 Task: Add Sprouts Allergy Defense to the cart.
Action: Mouse moved to (325, 145)
Screenshot: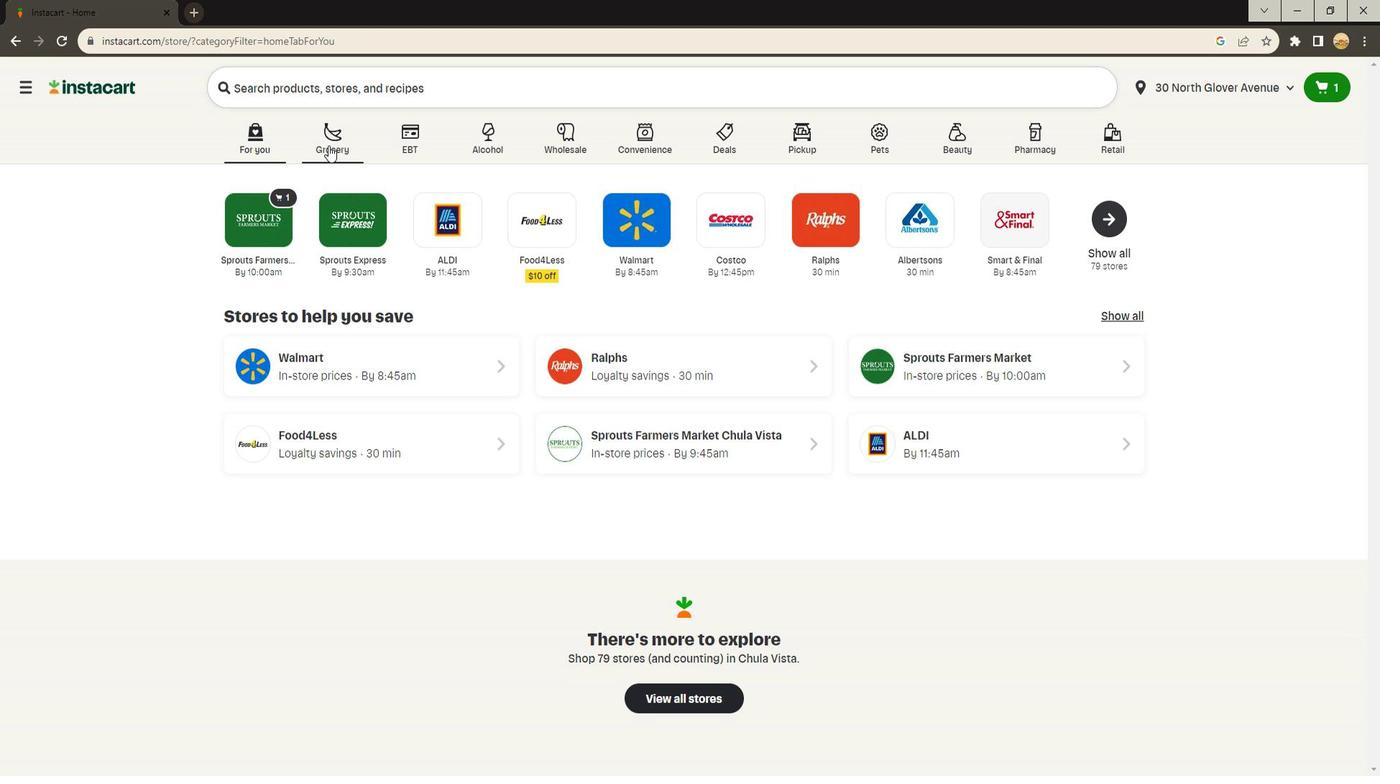 
Action: Mouse pressed left at (325, 145)
Screenshot: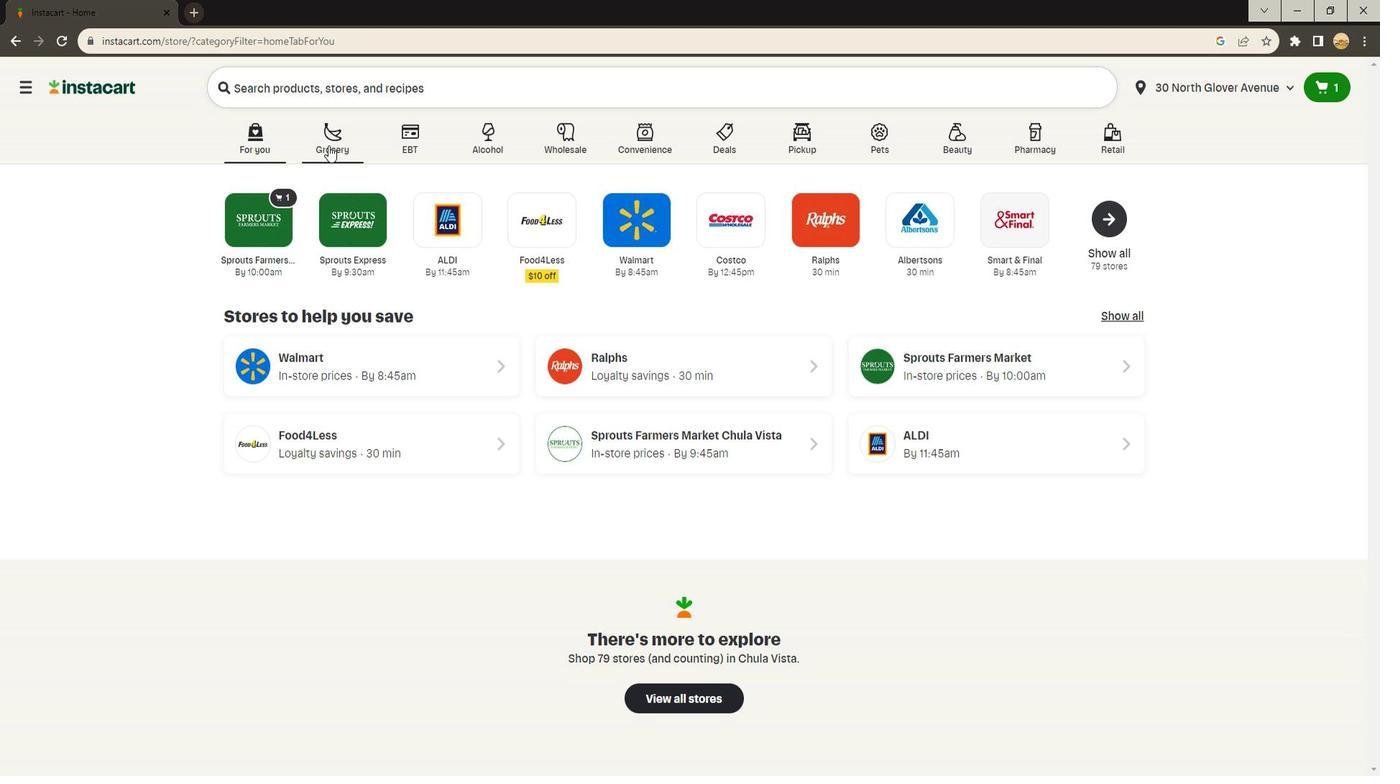 
Action: Mouse moved to (327, 419)
Screenshot: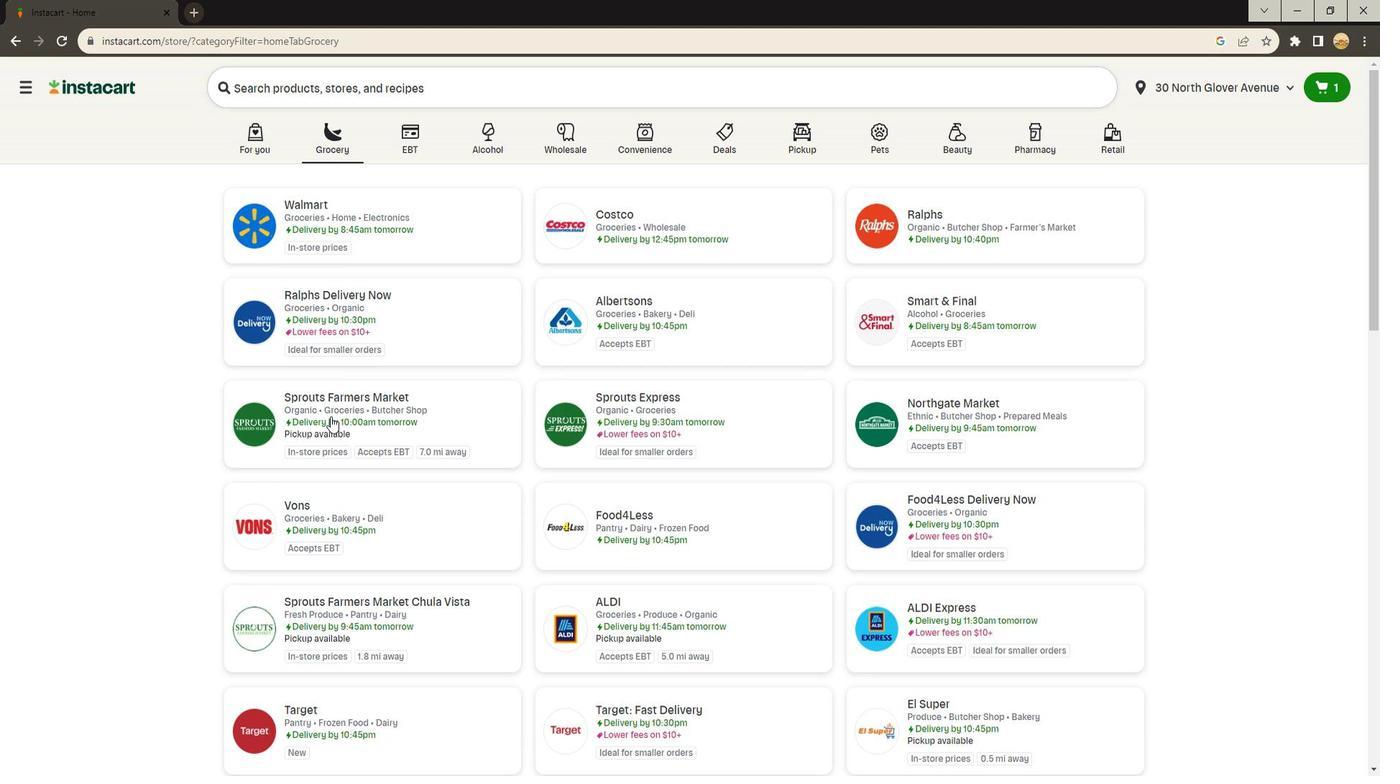 
Action: Mouse pressed left at (327, 419)
Screenshot: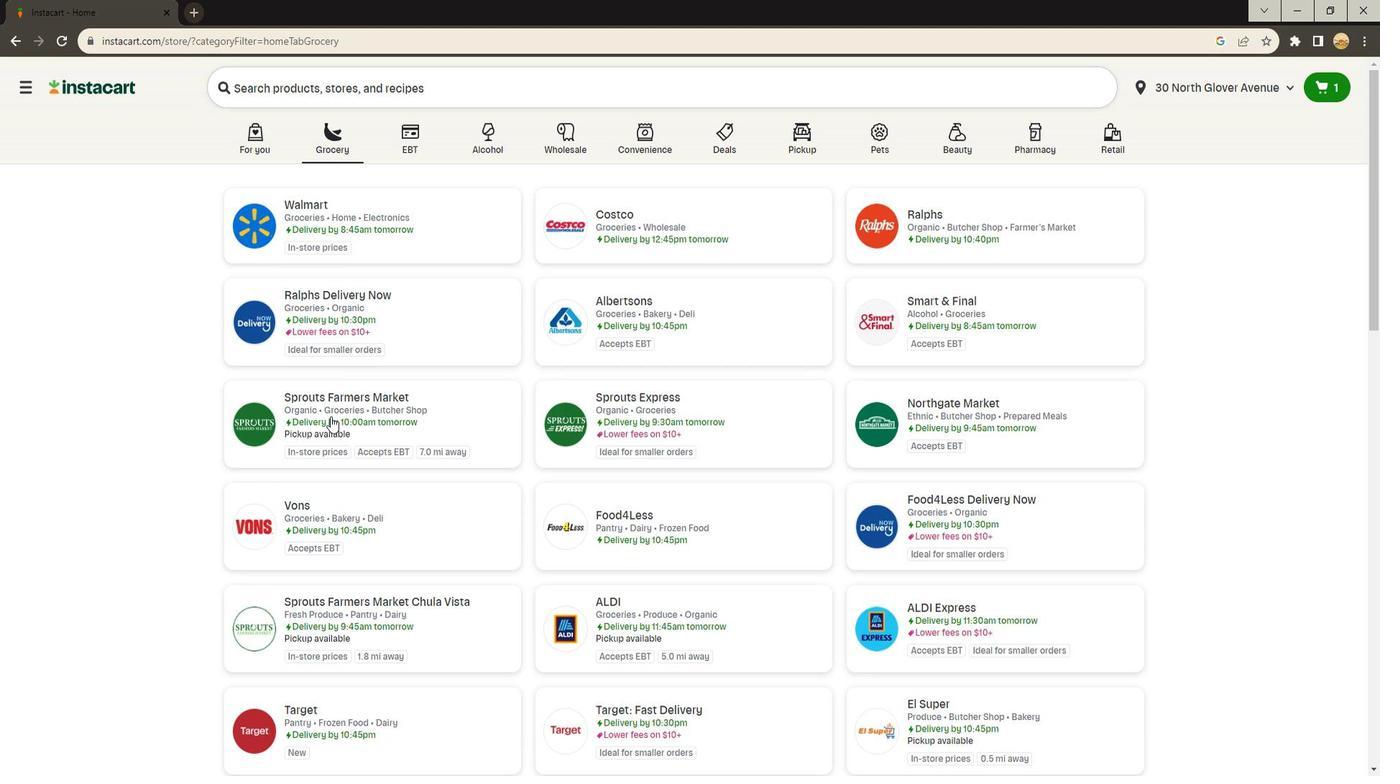 
Action: Mouse moved to (72, 461)
Screenshot: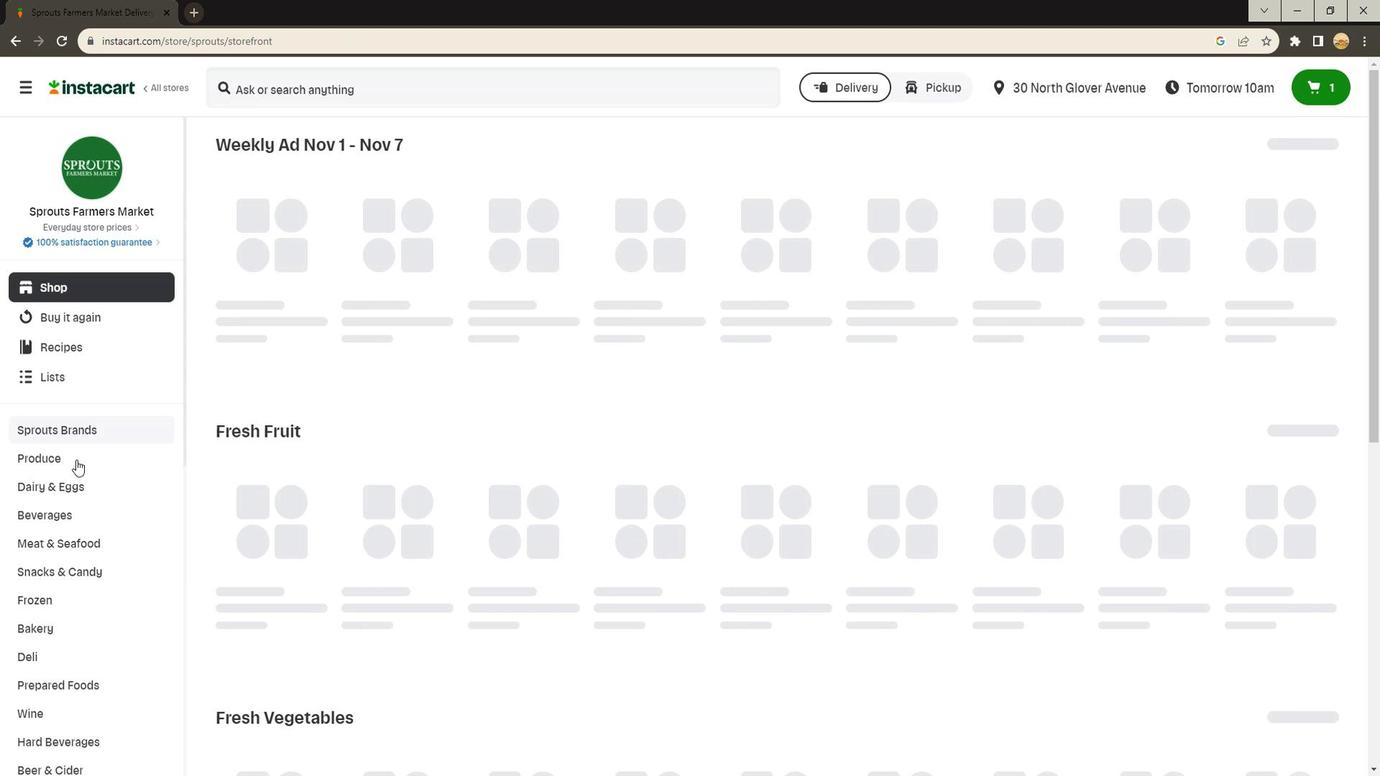 
Action: Mouse scrolled (72, 460) with delta (0, 0)
Screenshot: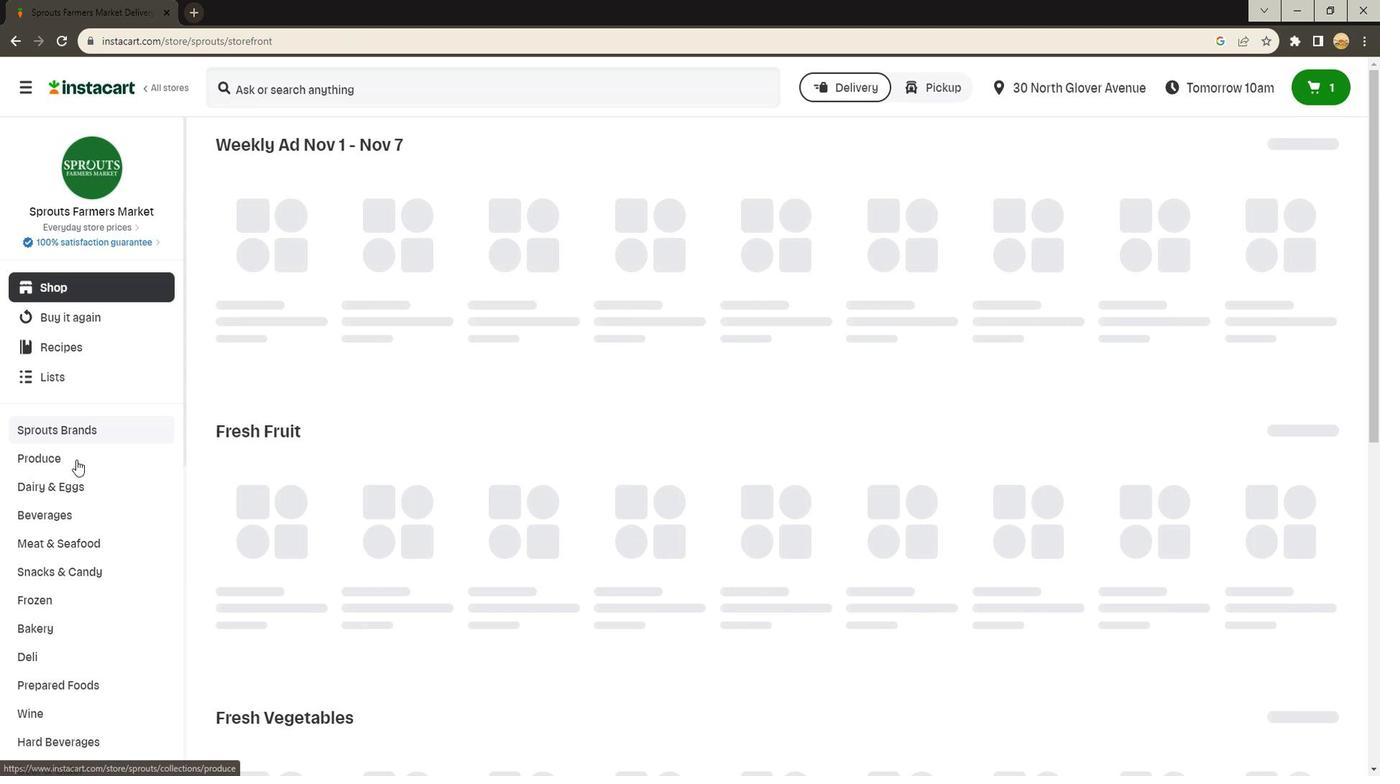 
Action: Mouse scrolled (72, 460) with delta (0, 0)
Screenshot: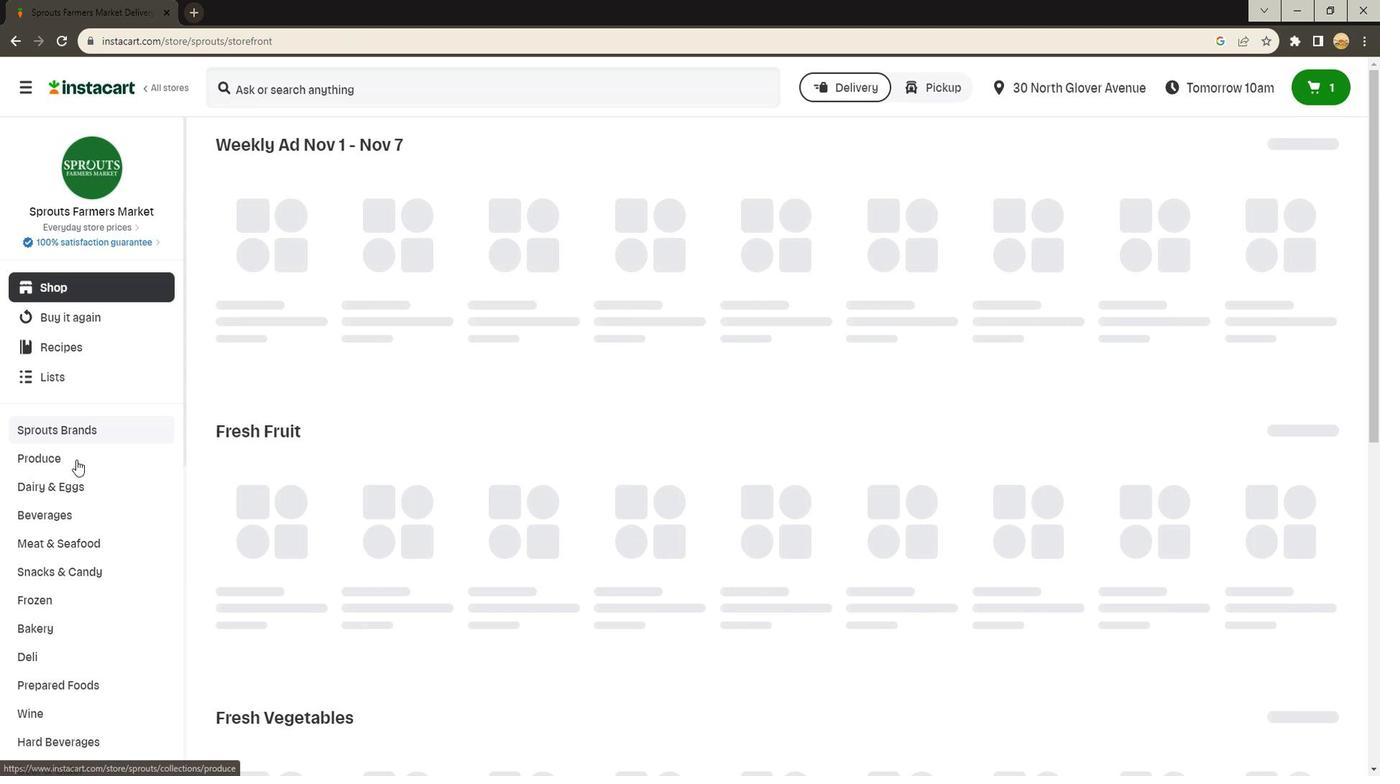 
Action: Mouse scrolled (72, 460) with delta (0, 0)
Screenshot: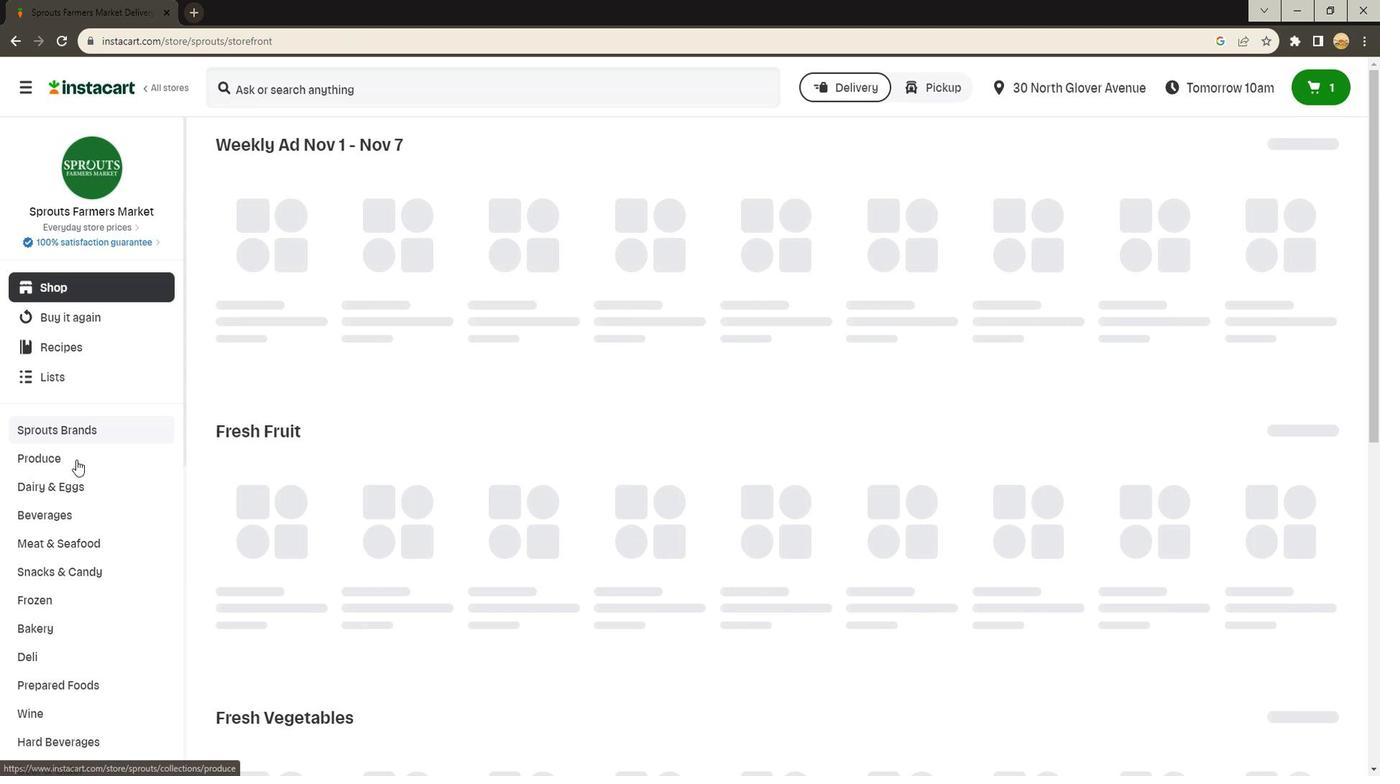 
Action: Mouse scrolled (72, 460) with delta (0, 0)
Screenshot: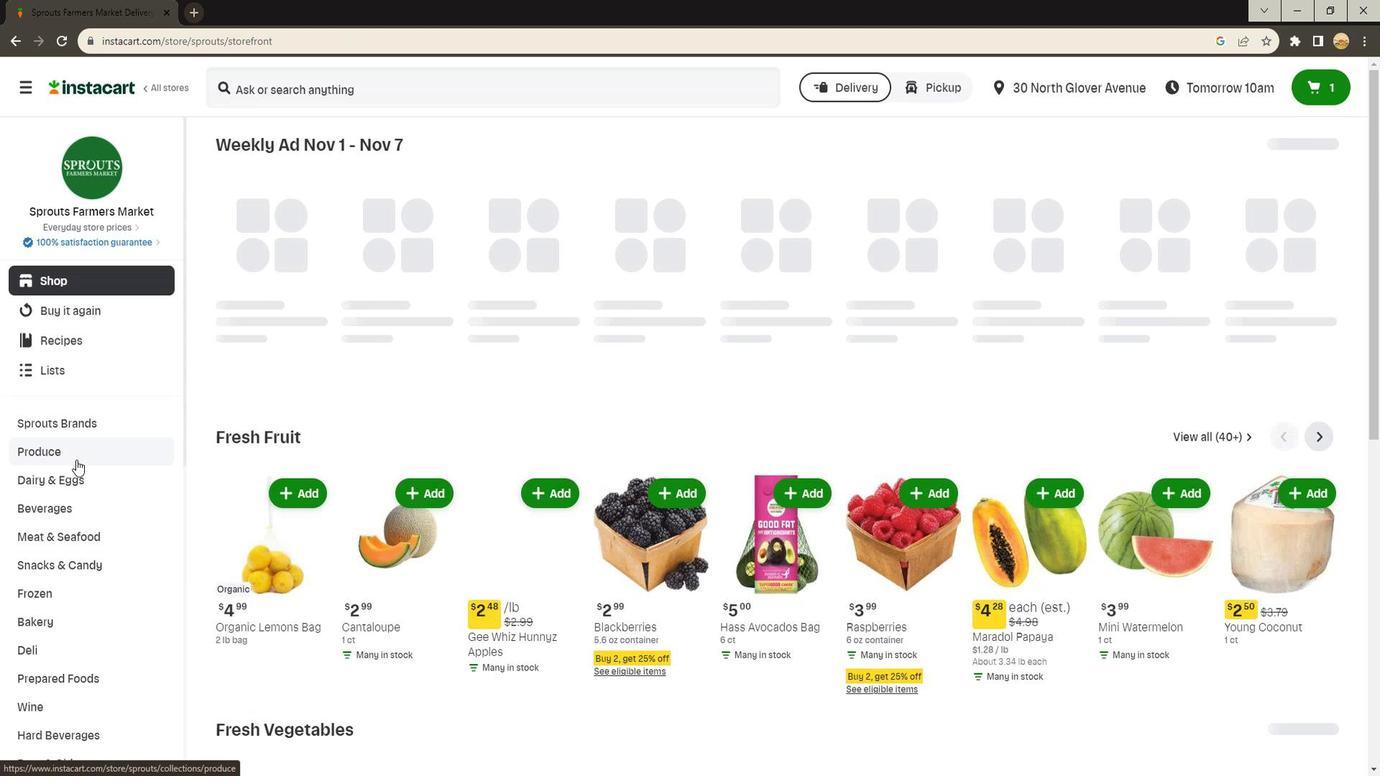 
Action: Mouse moved to (72, 461)
Screenshot: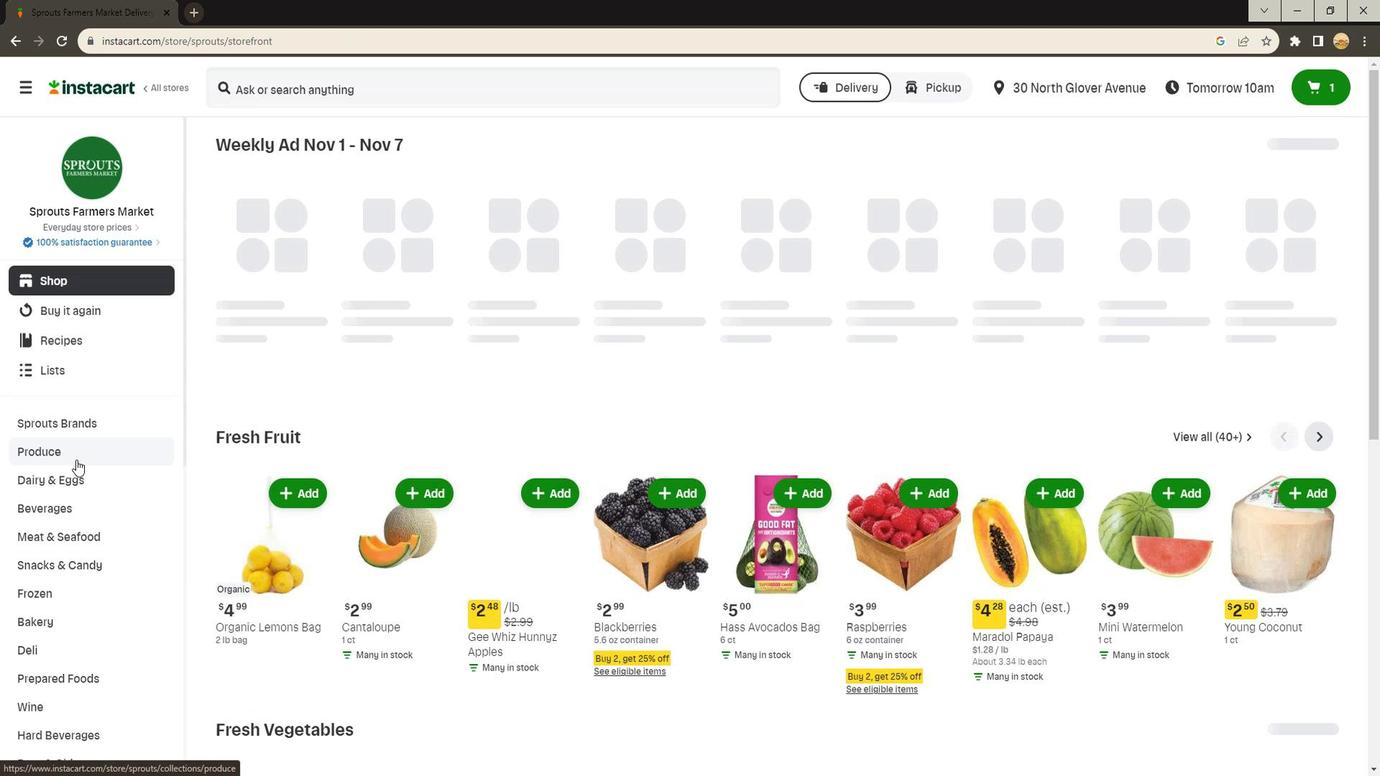
Action: Mouse scrolled (72, 460) with delta (0, 0)
Screenshot: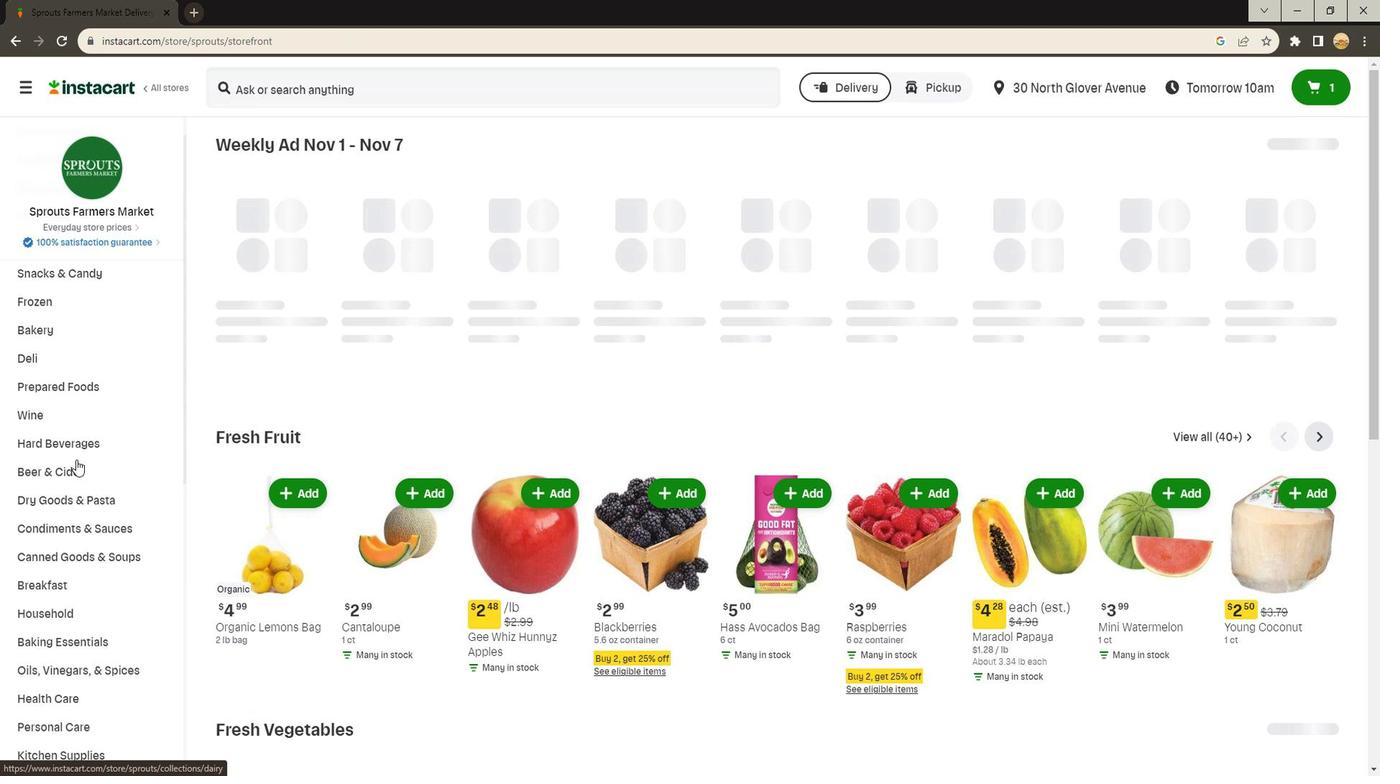 
Action: Mouse scrolled (72, 460) with delta (0, 0)
Screenshot: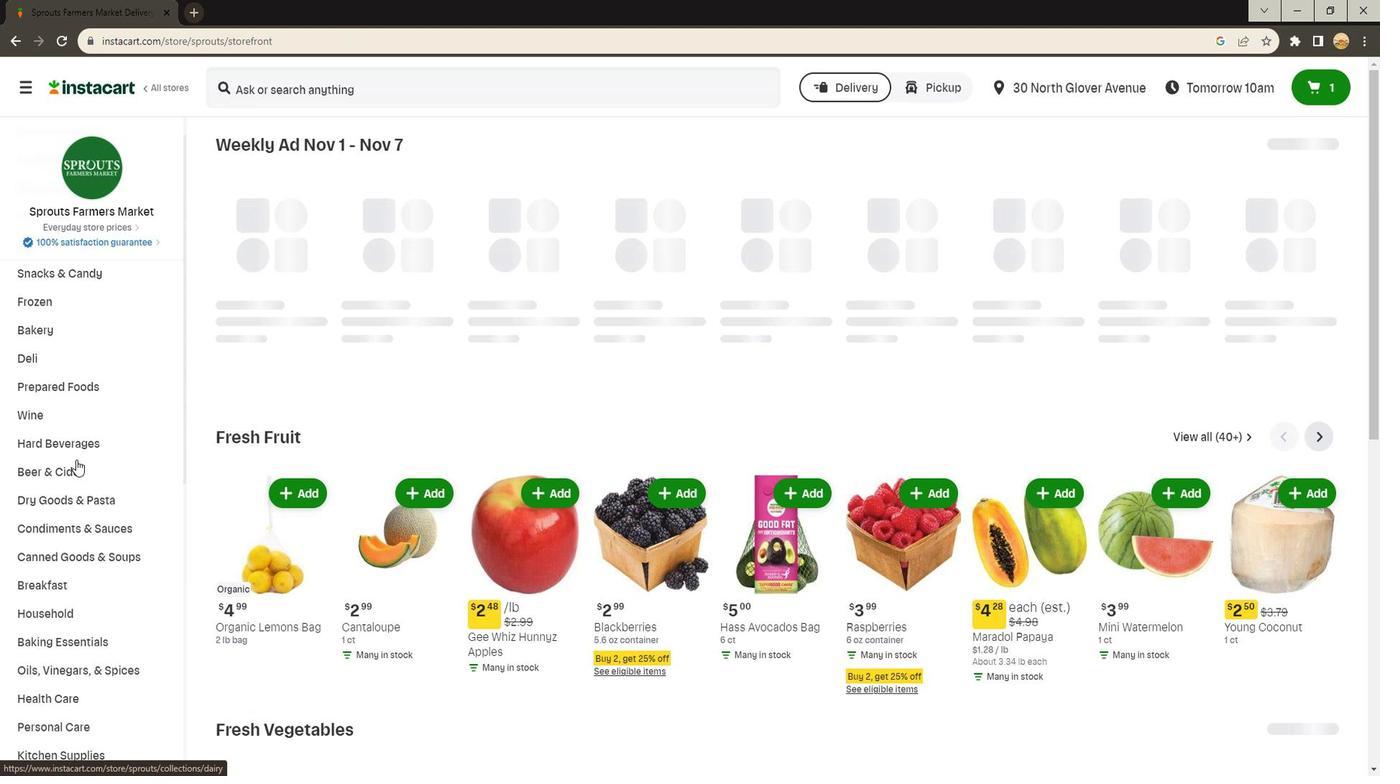 
Action: Mouse scrolled (72, 460) with delta (0, 0)
Screenshot: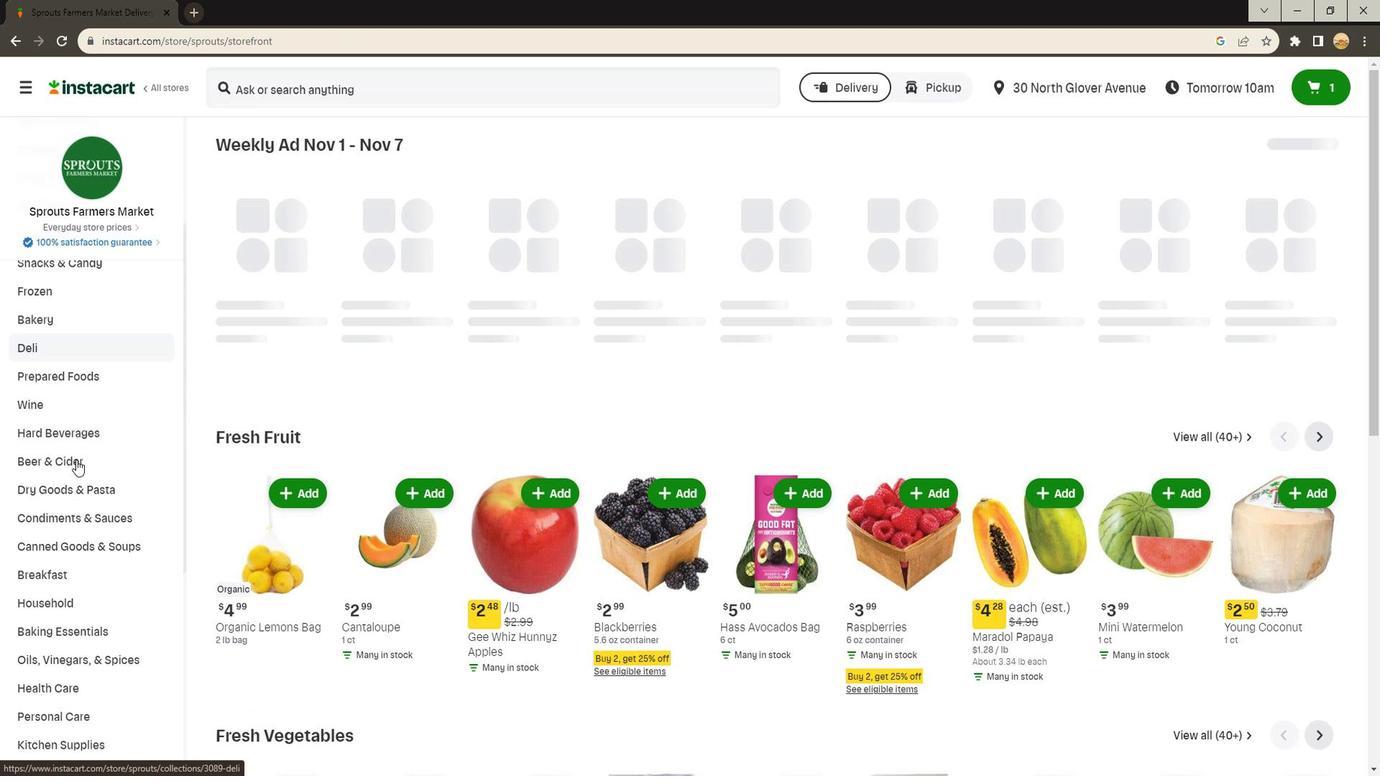 
Action: Mouse pressed left at (72, 461)
Screenshot: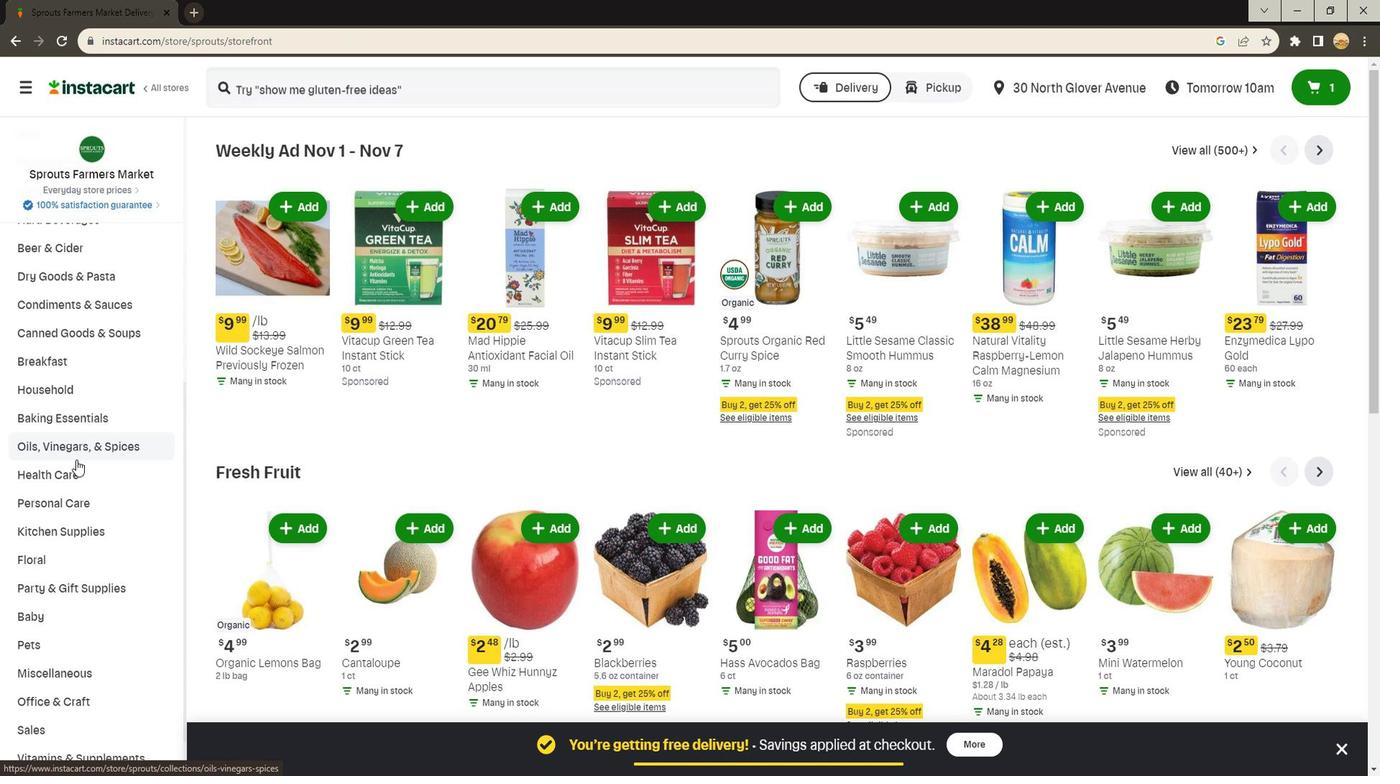 
Action: Mouse moved to (69, 474)
Screenshot: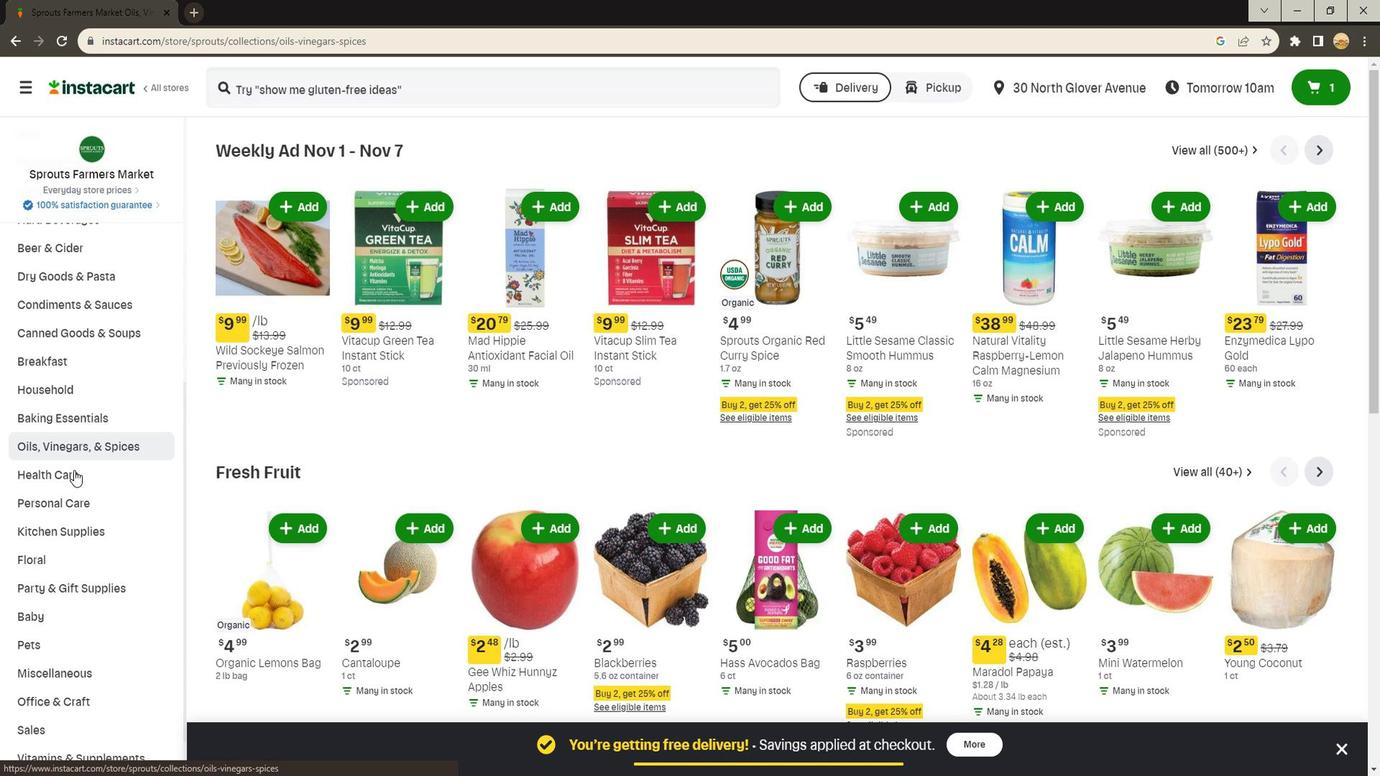
Action: Mouse pressed left at (69, 474)
Screenshot: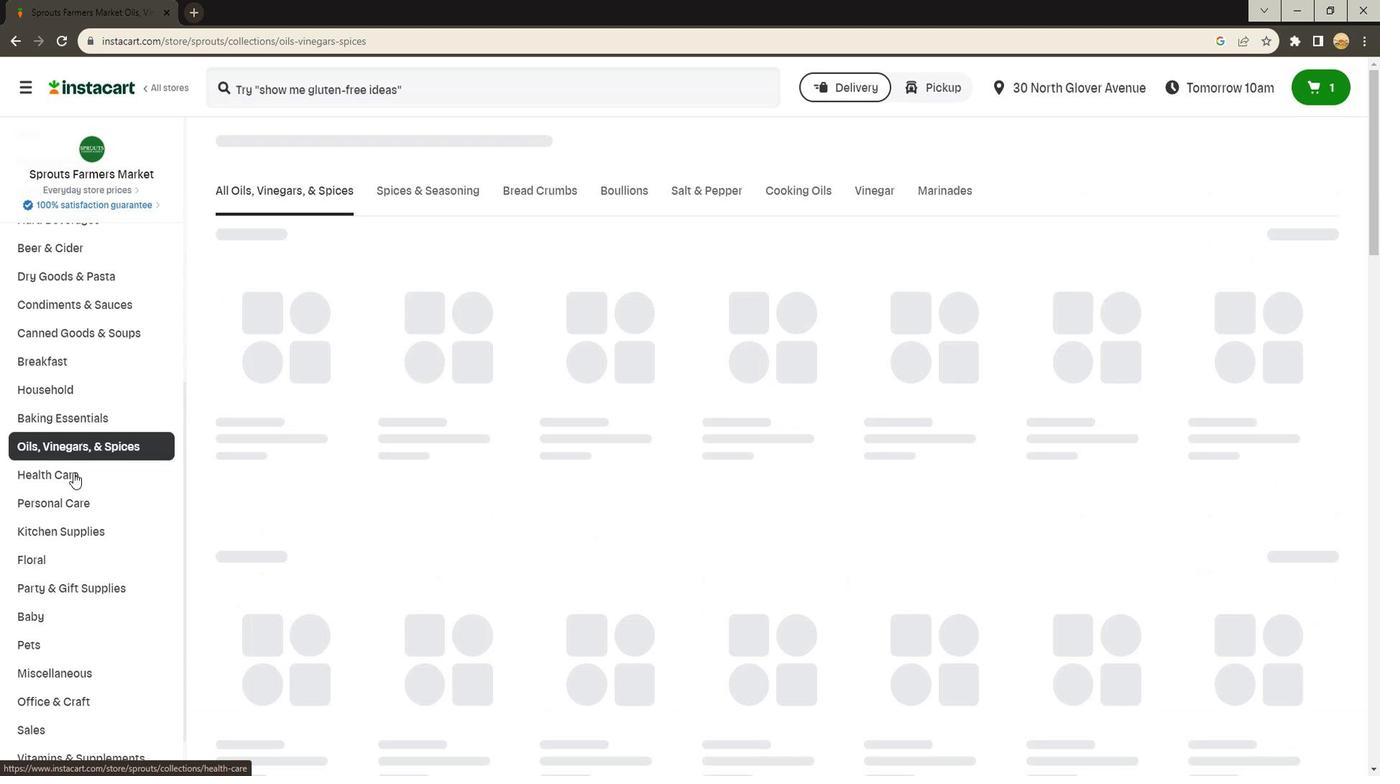 
Action: Mouse moved to (376, 188)
Screenshot: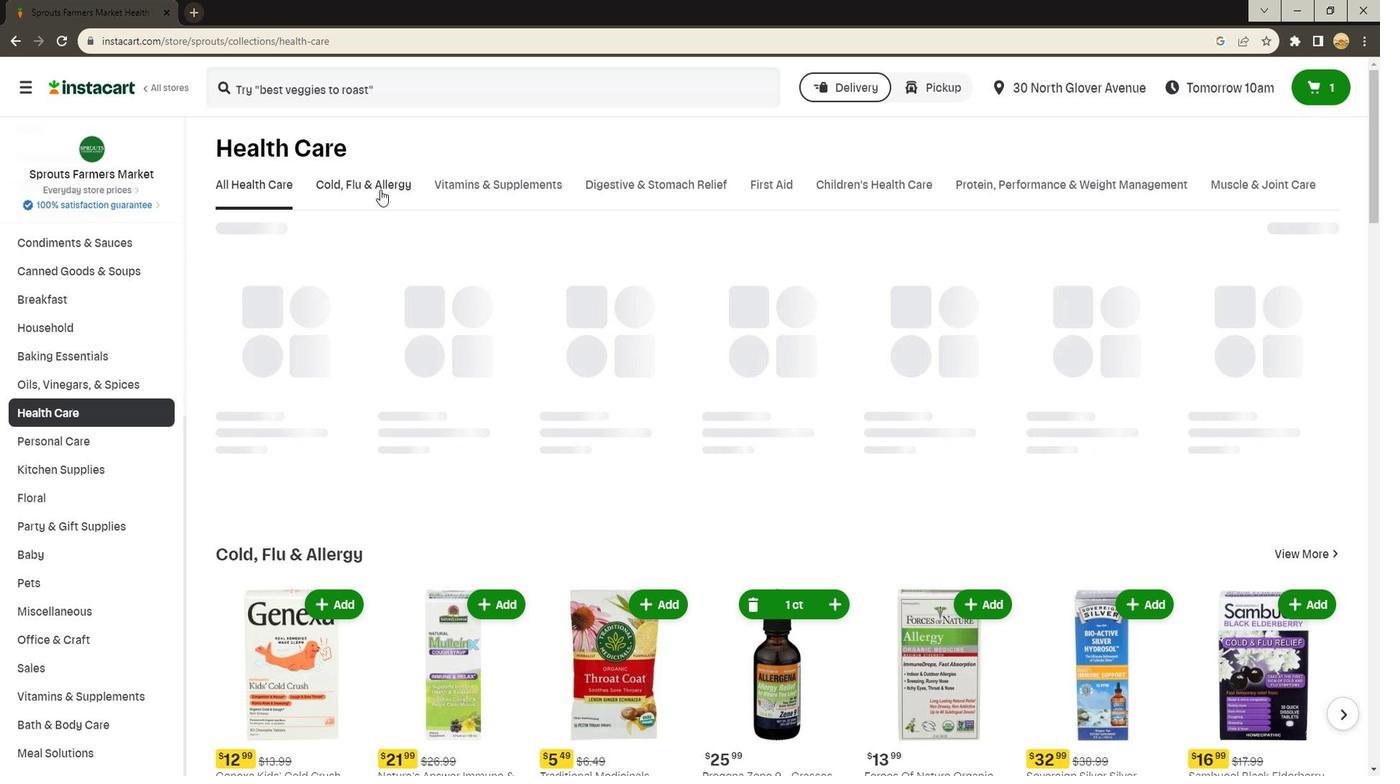 
Action: Mouse pressed left at (376, 188)
Screenshot: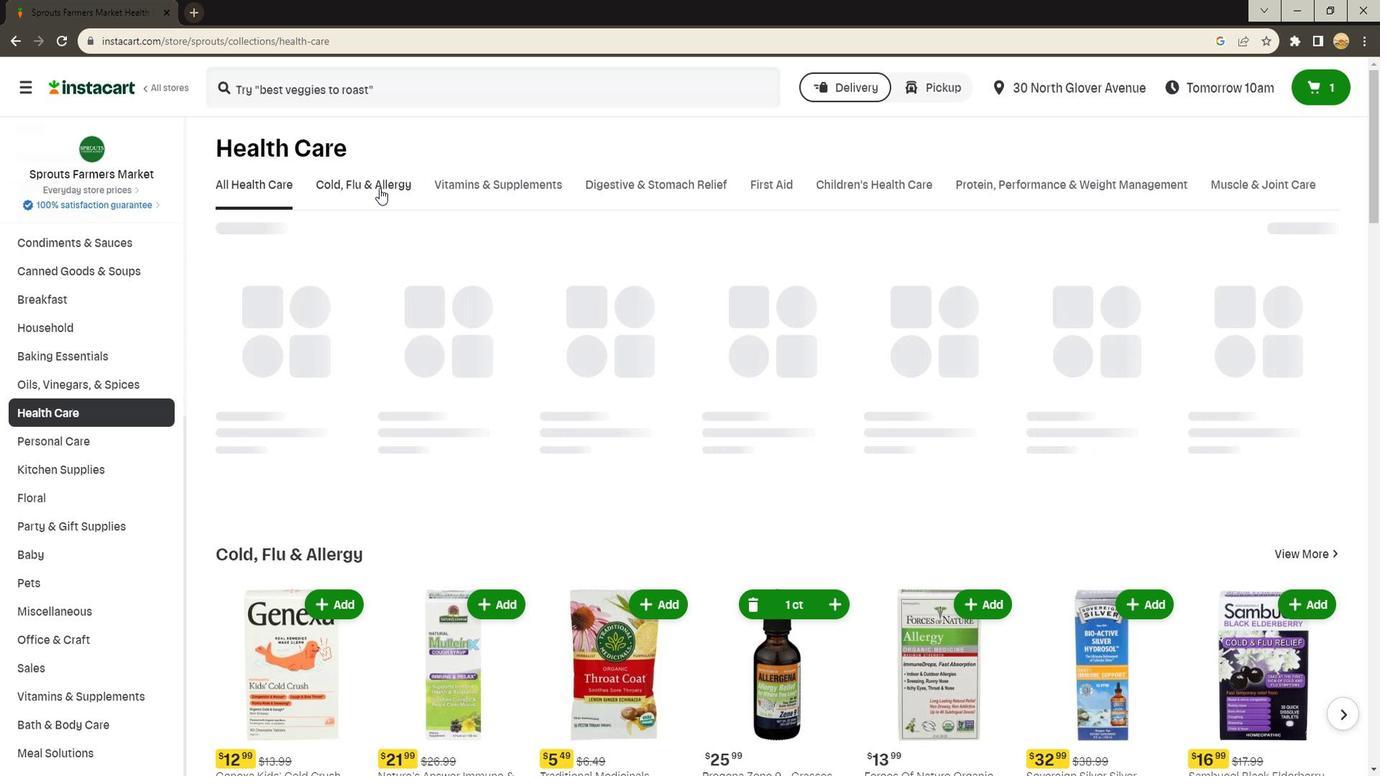 
Action: Mouse moved to (651, 259)
Screenshot: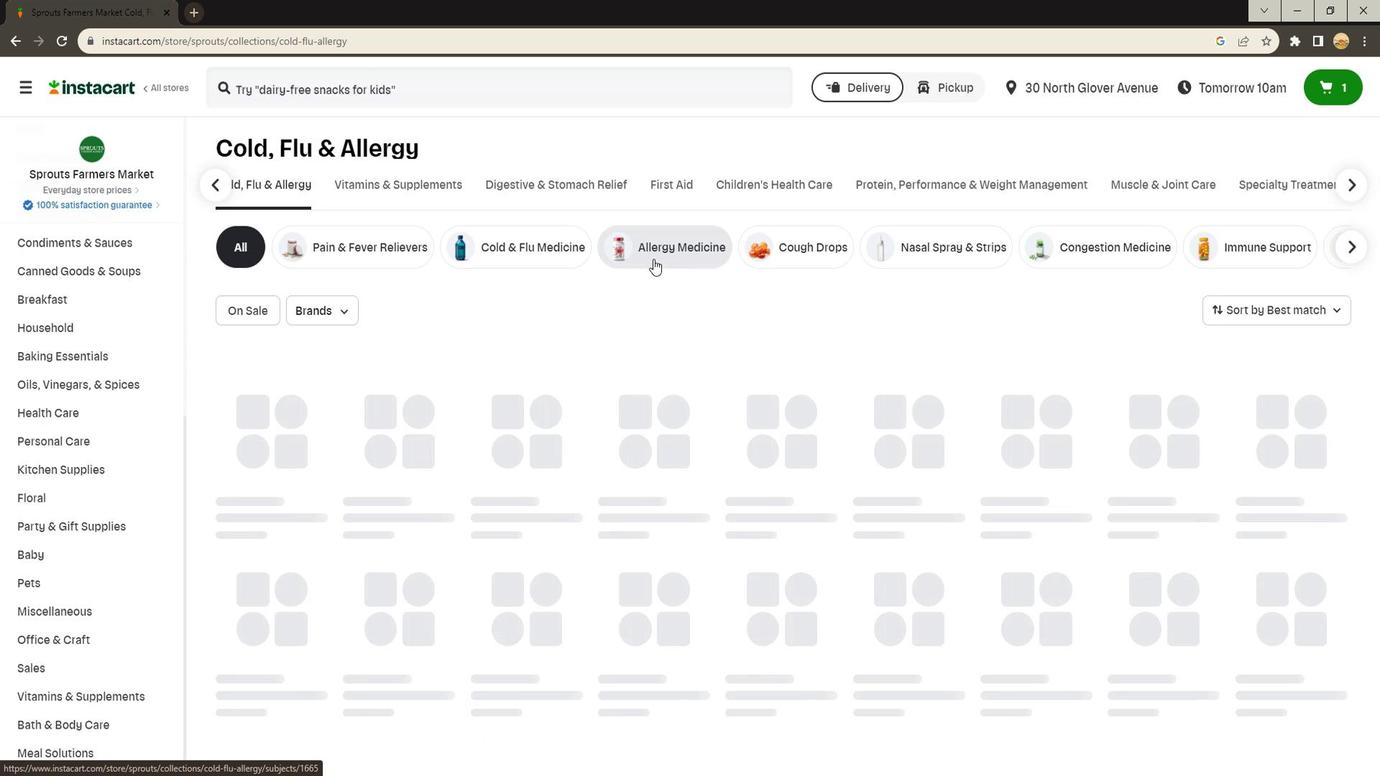 
Action: Mouse pressed left at (651, 259)
Screenshot: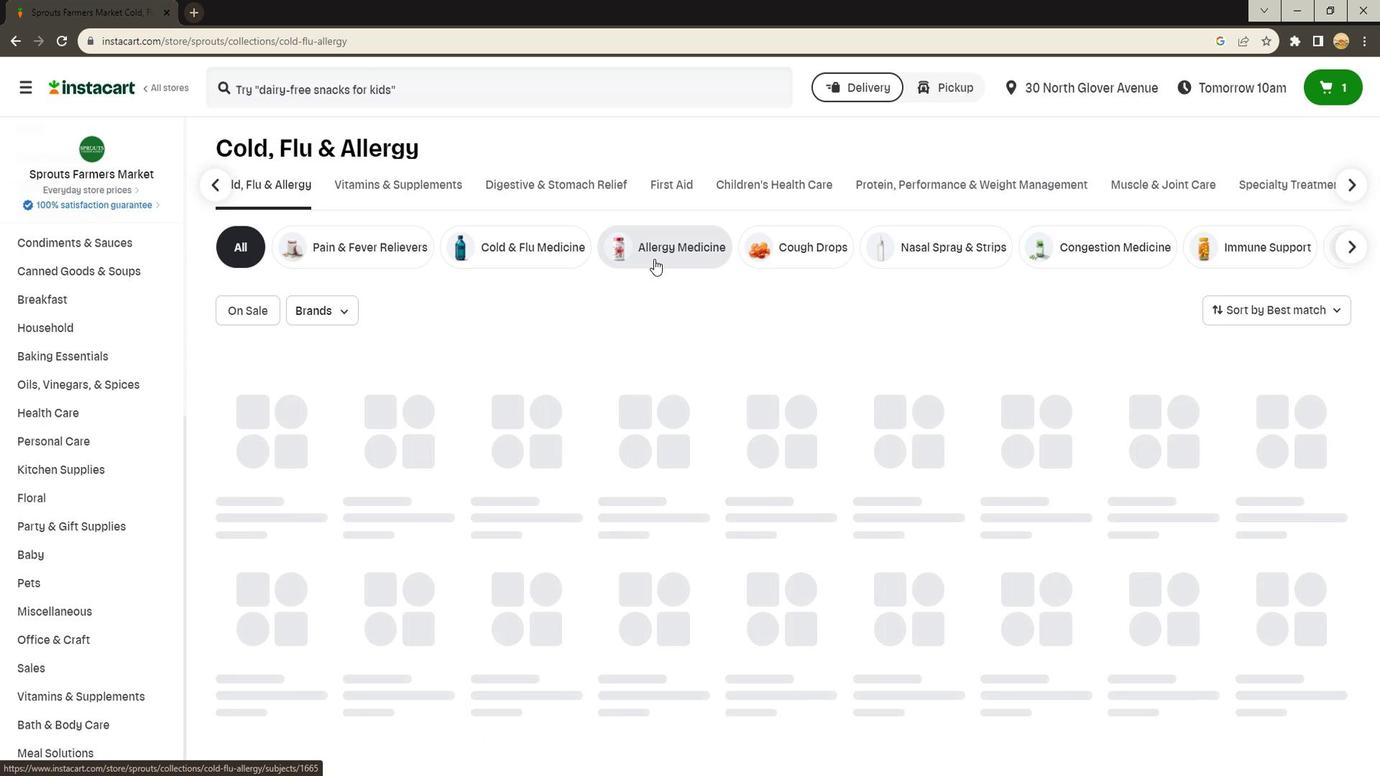 
Action: Mouse moved to (512, 93)
Screenshot: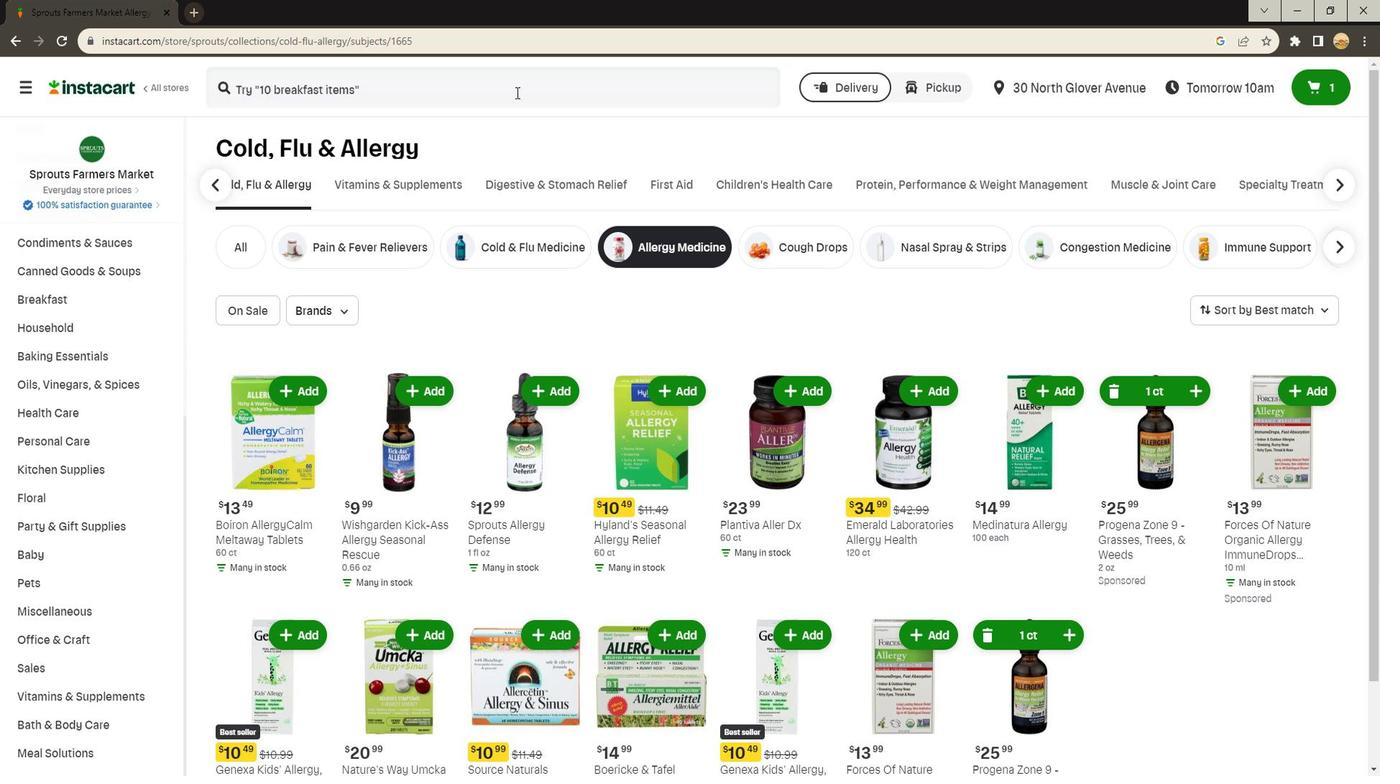 
Action: Mouse pressed left at (512, 93)
Screenshot: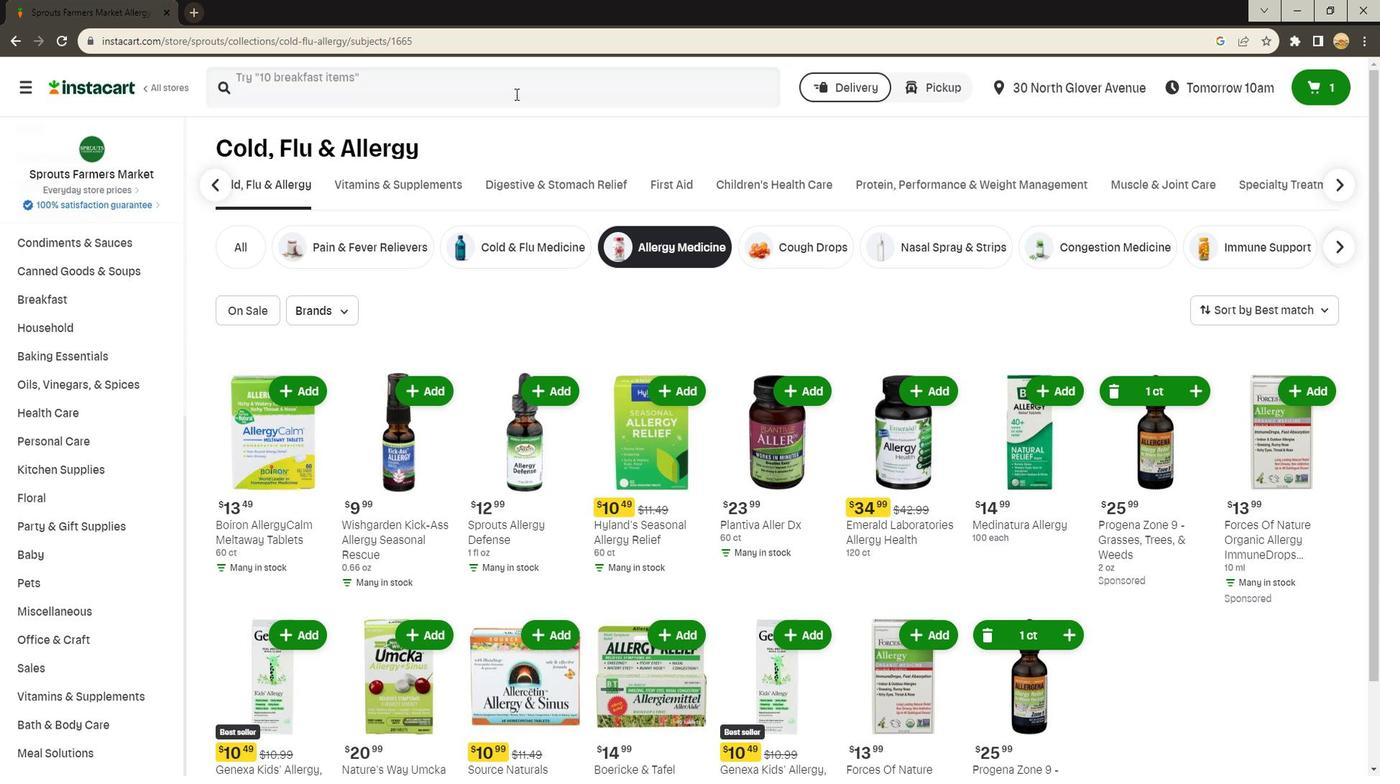 
Action: Key pressed <Key.shift>Sprouts<Key.space><Key.shift>Allergy<Key.space><Key.shift>Defense<Key.enter>
Screenshot: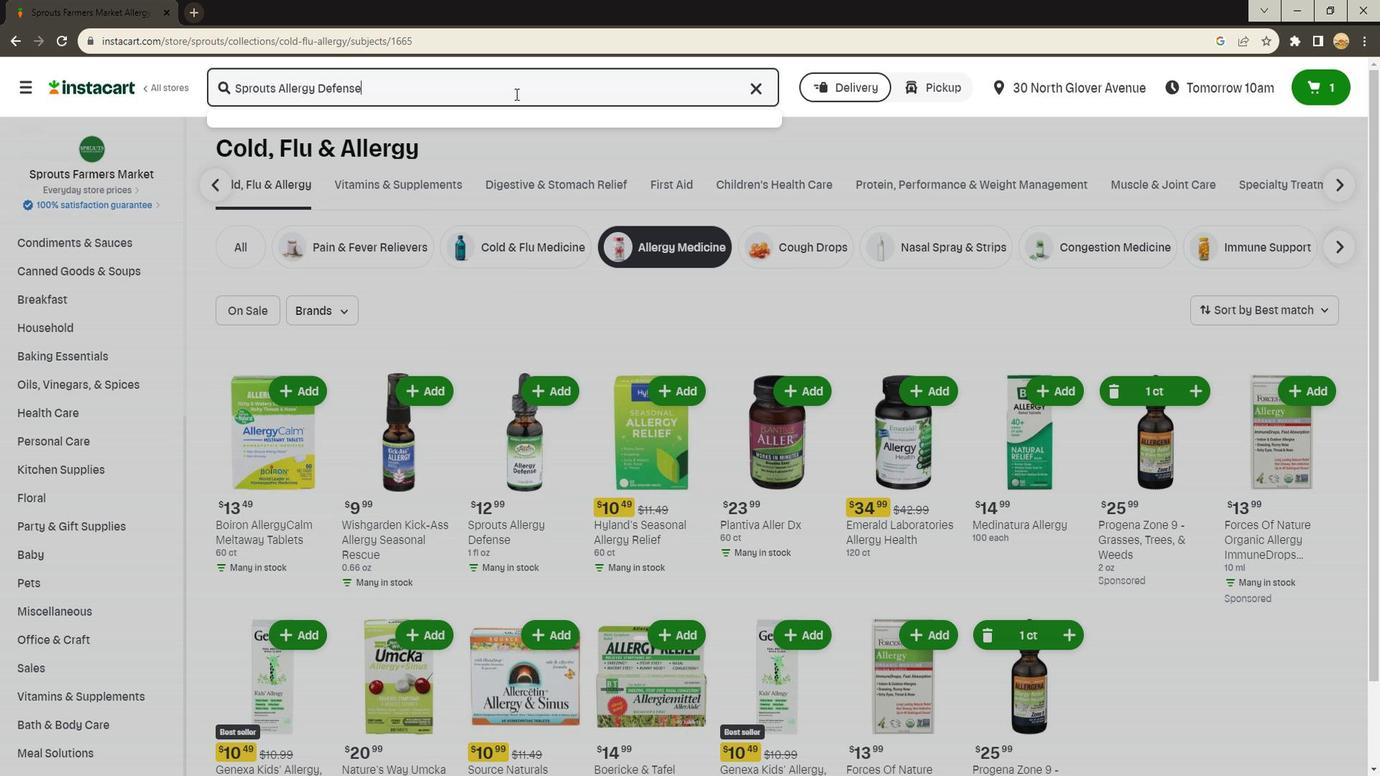 
Action: Mouse moved to (834, 205)
Screenshot: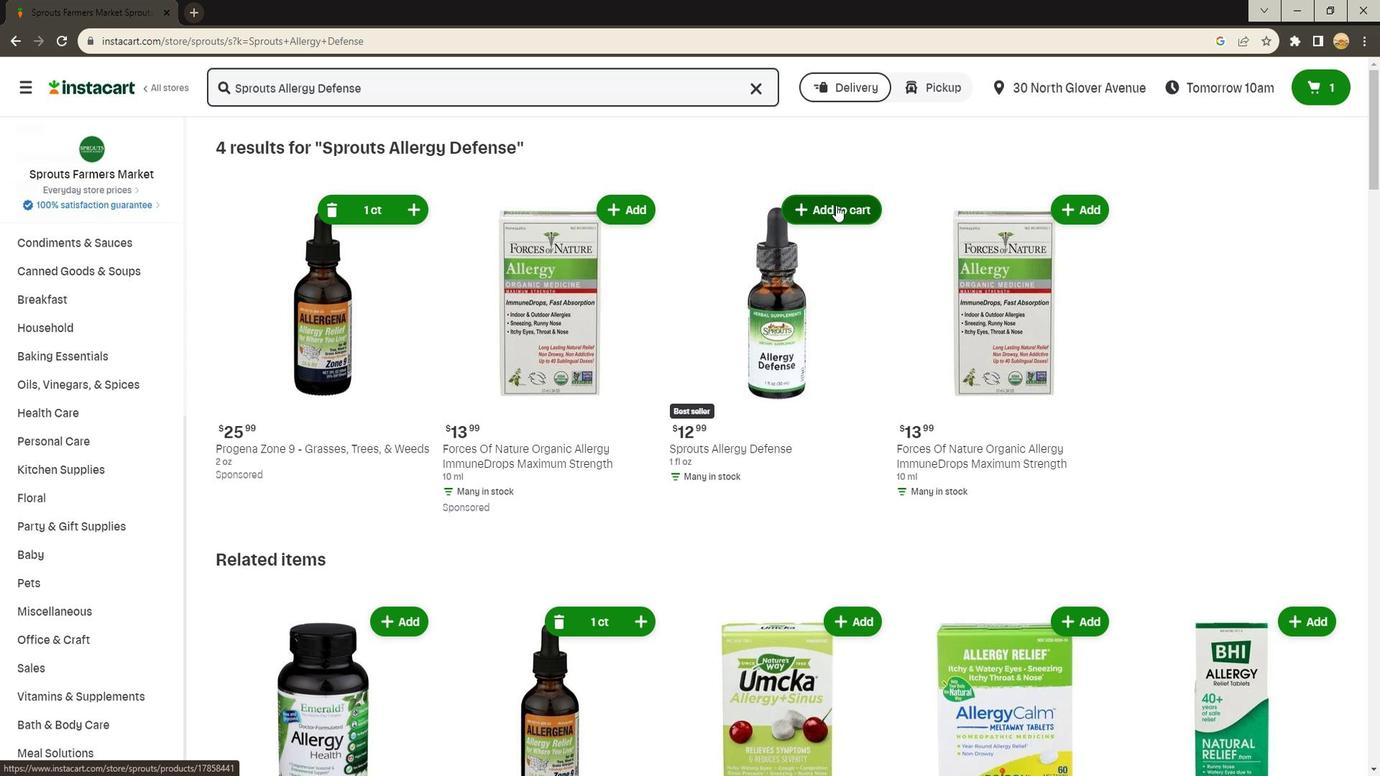 
Action: Mouse pressed left at (834, 205)
Screenshot: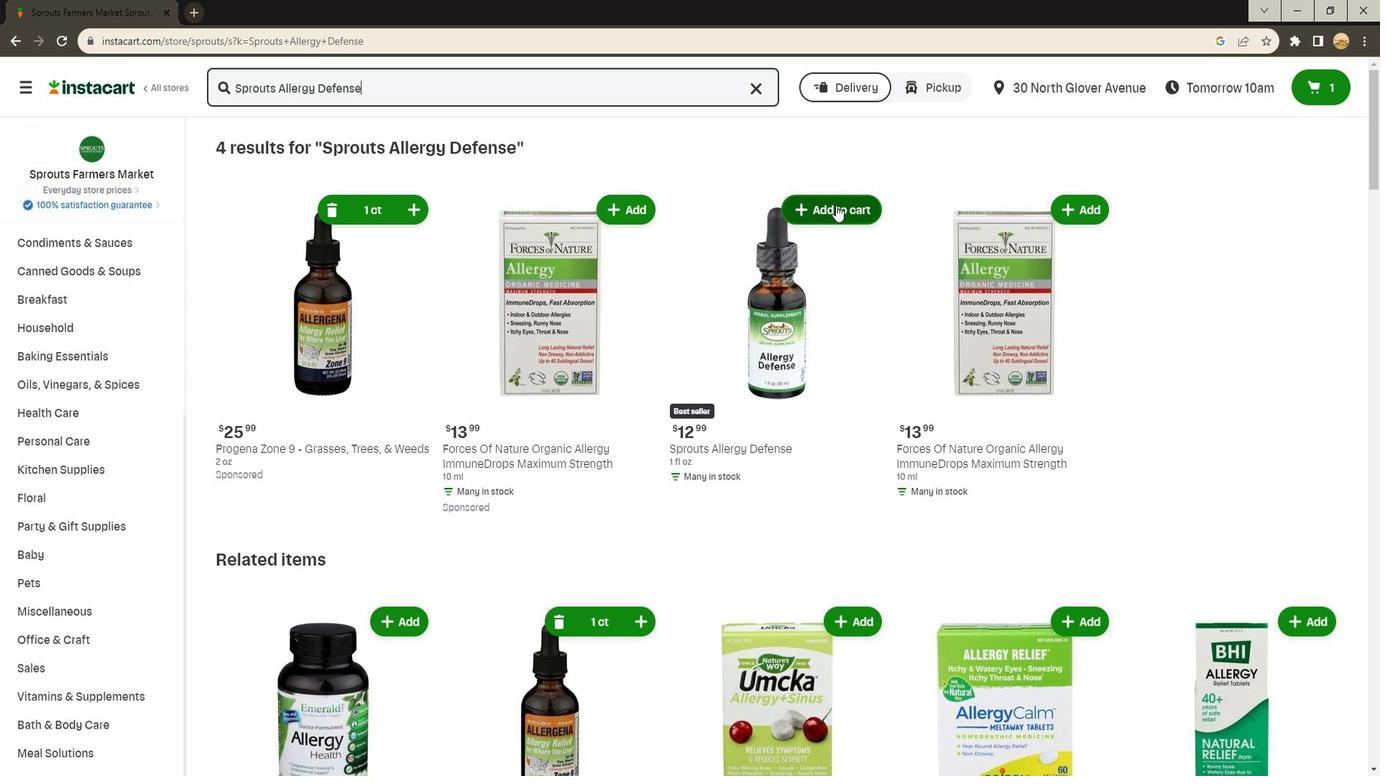 
Action: Mouse moved to (844, 302)
Screenshot: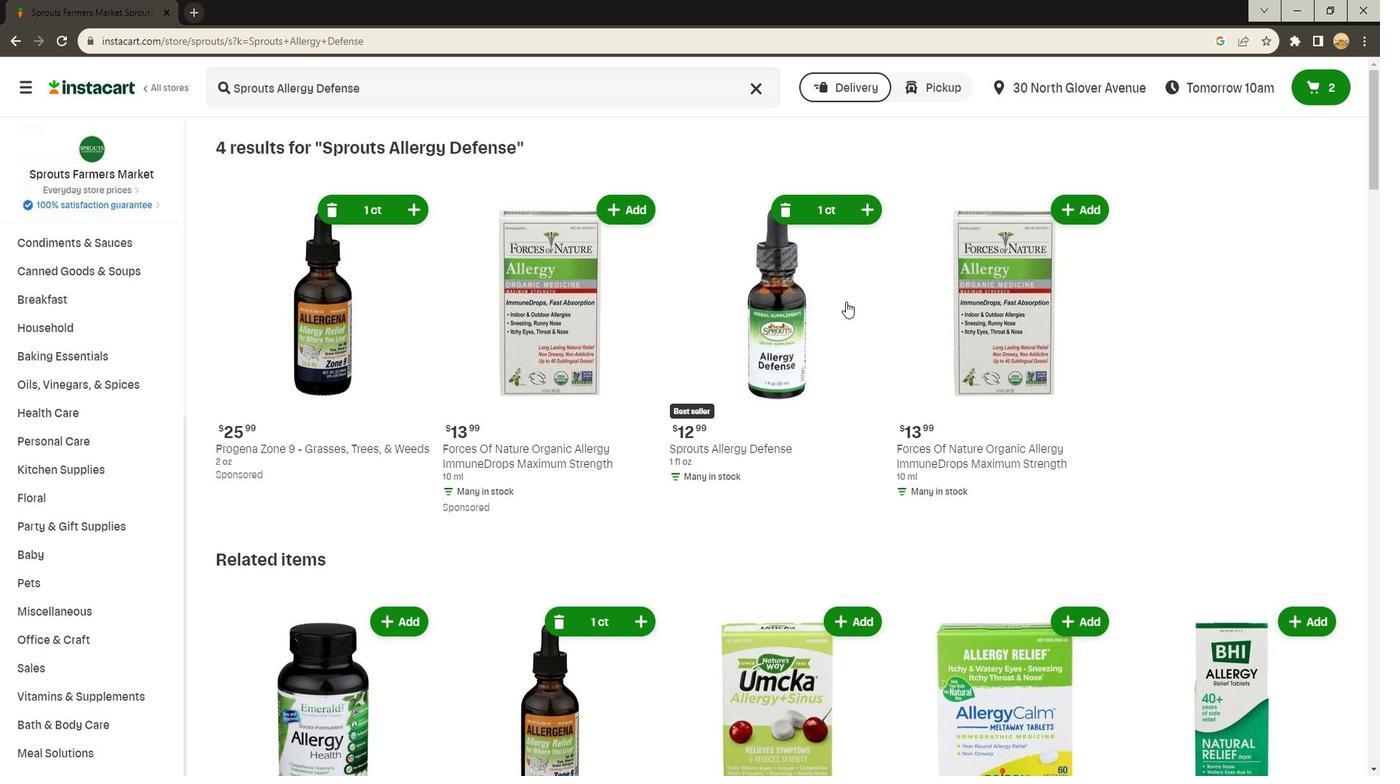 
